Task: Select the user preset "Compressor" for compressor effect.
Action: Mouse moved to (317, 4)
Screenshot: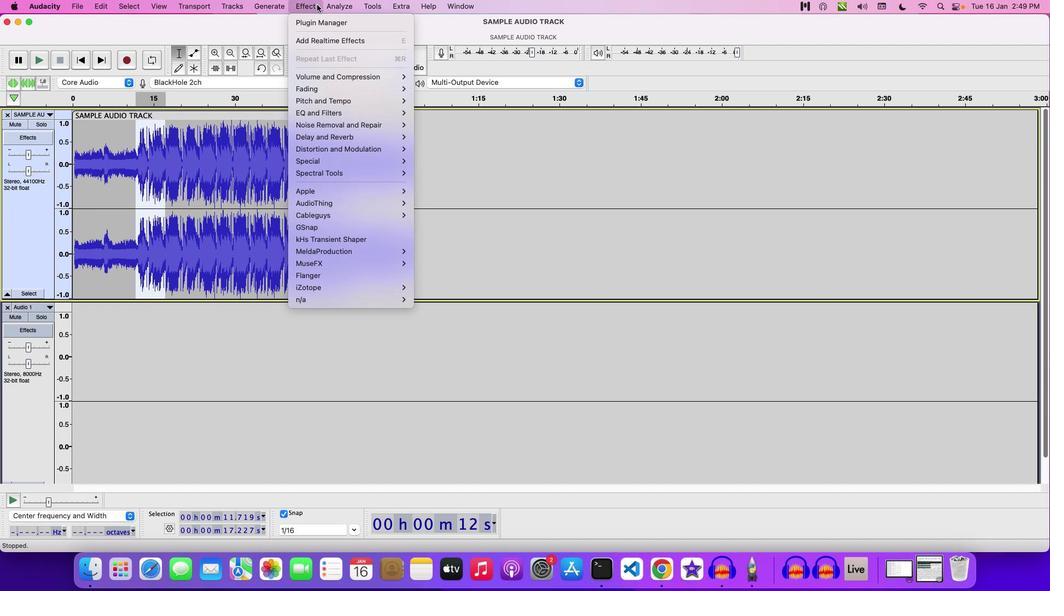 
Action: Mouse pressed left at (317, 4)
Screenshot: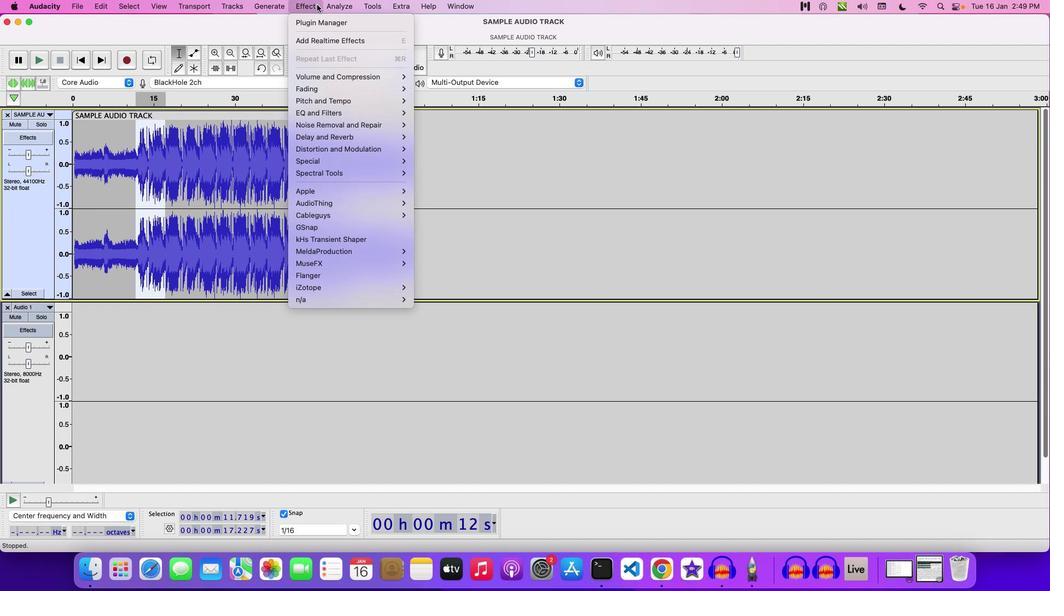 
Action: Mouse moved to (469, 100)
Screenshot: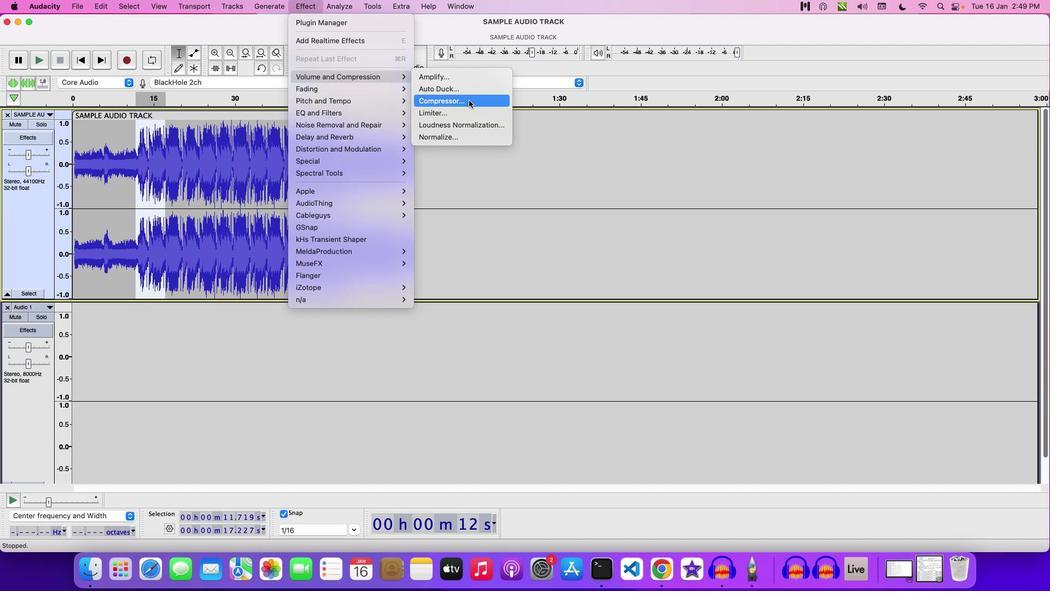 
Action: Mouse pressed left at (469, 100)
Screenshot: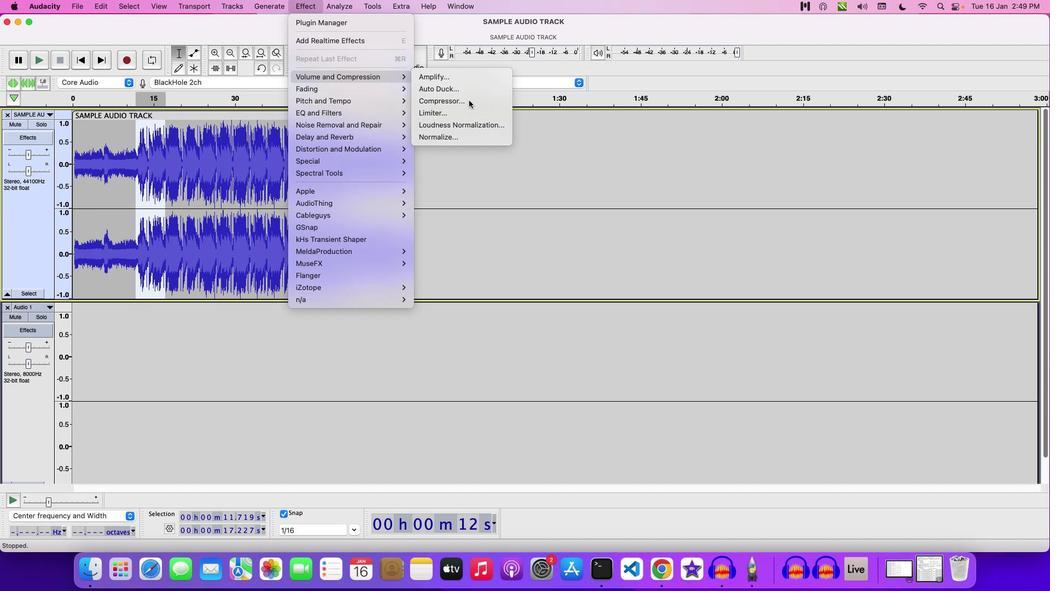 
Action: Mouse moved to (444, 169)
Screenshot: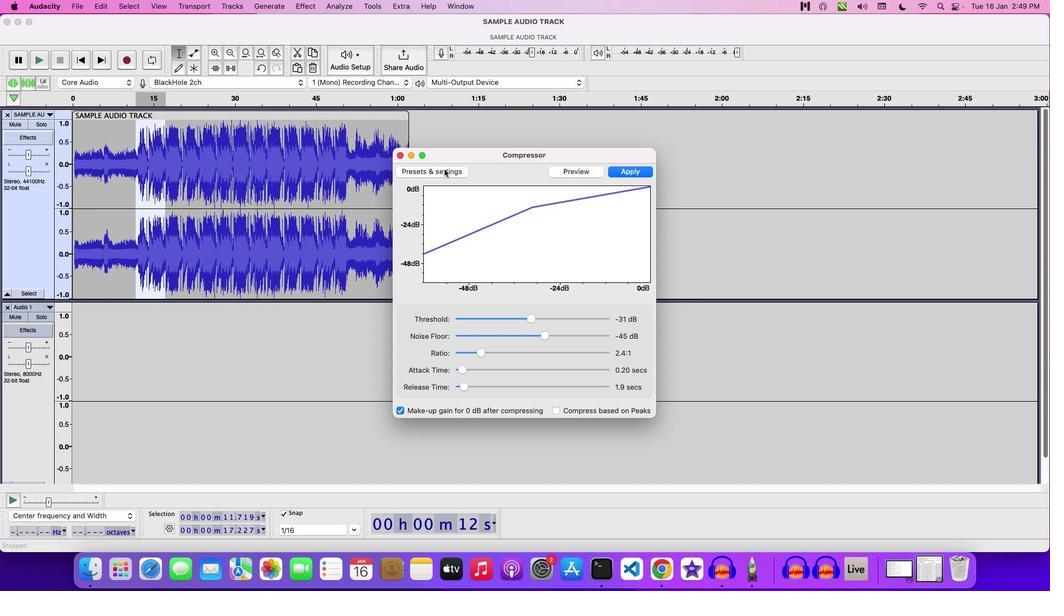 
Action: Mouse pressed left at (444, 169)
Screenshot: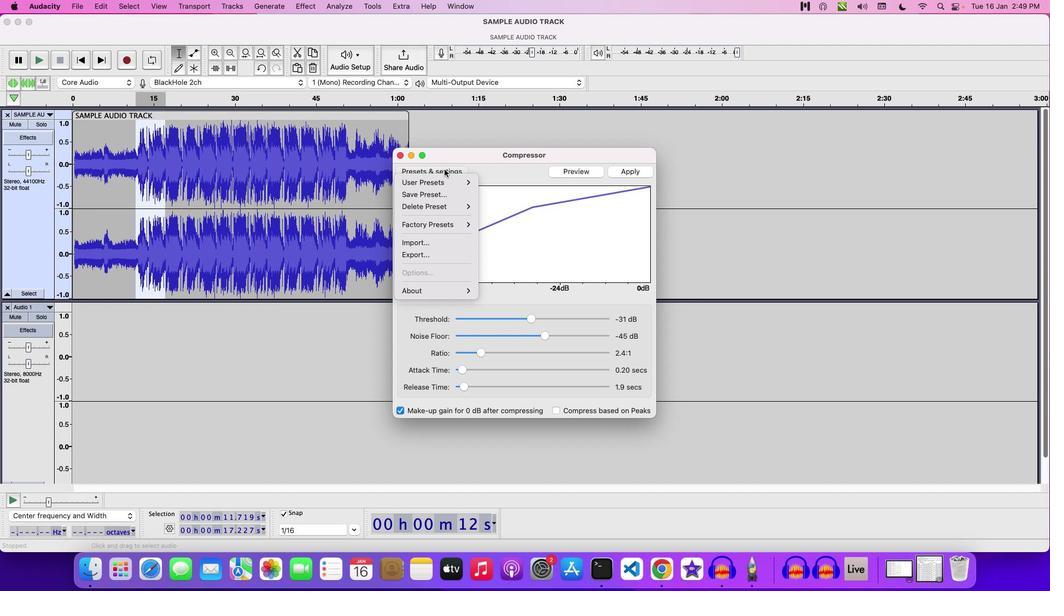
Action: Mouse moved to (504, 178)
Screenshot: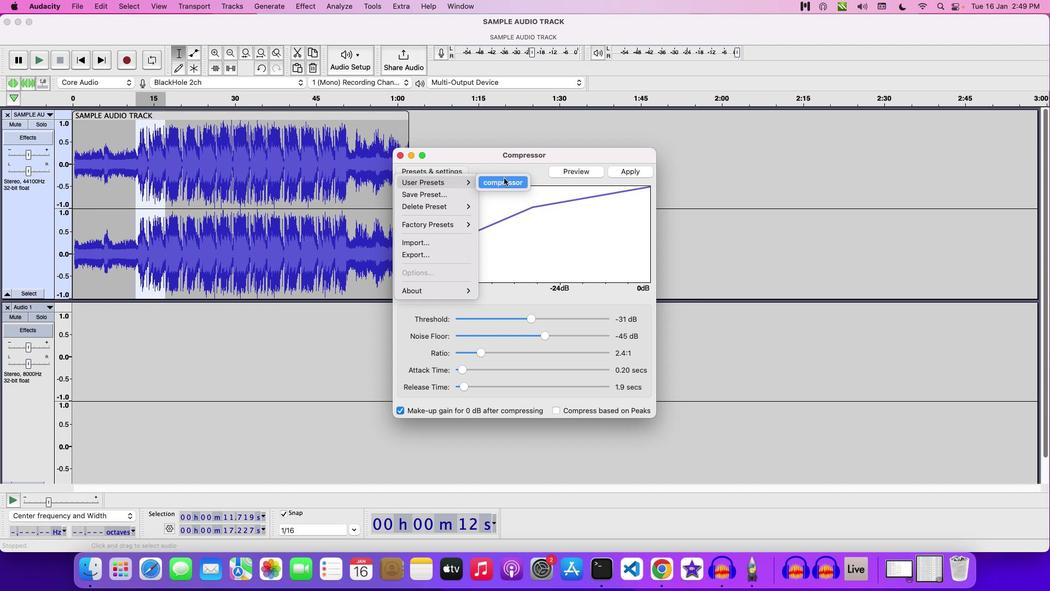 
Action: Mouse pressed left at (504, 178)
Screenshot: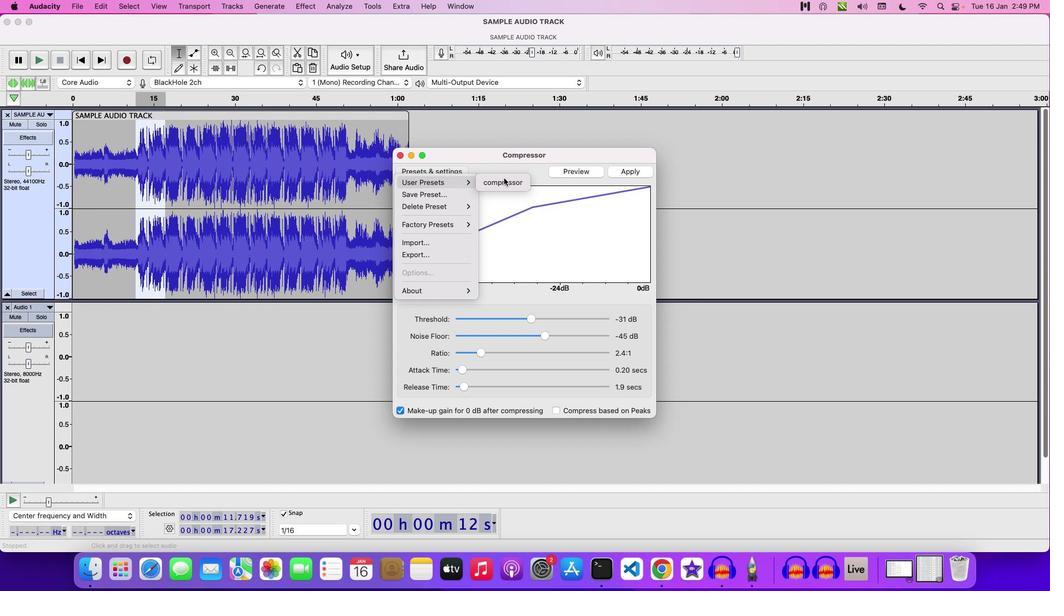 
Action: Mouse moved to (523, 146)
Screenshot: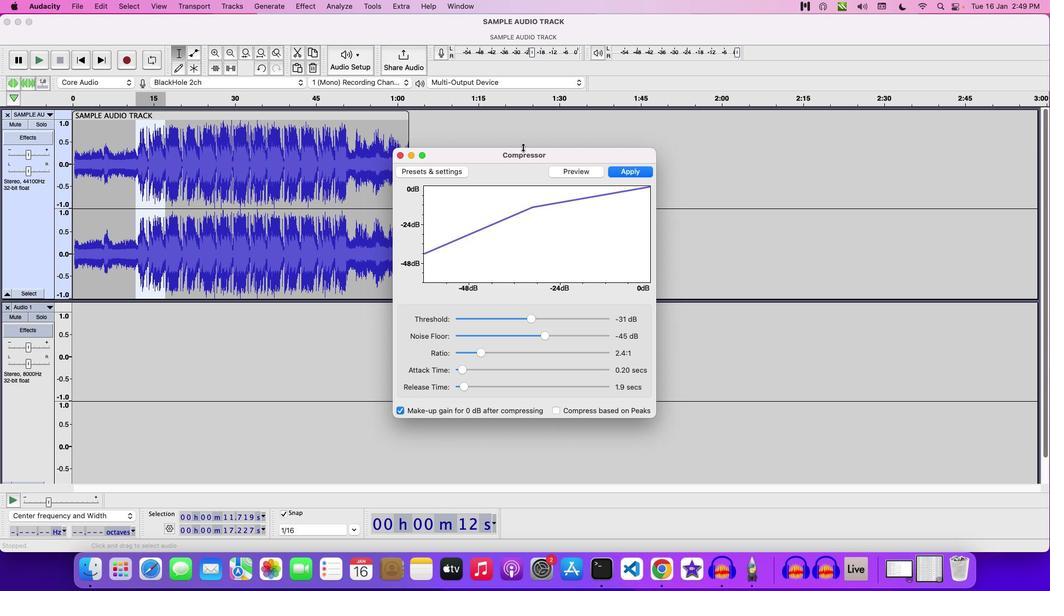 
Action: Mouse pressed left at (523, 146)
Screenshot: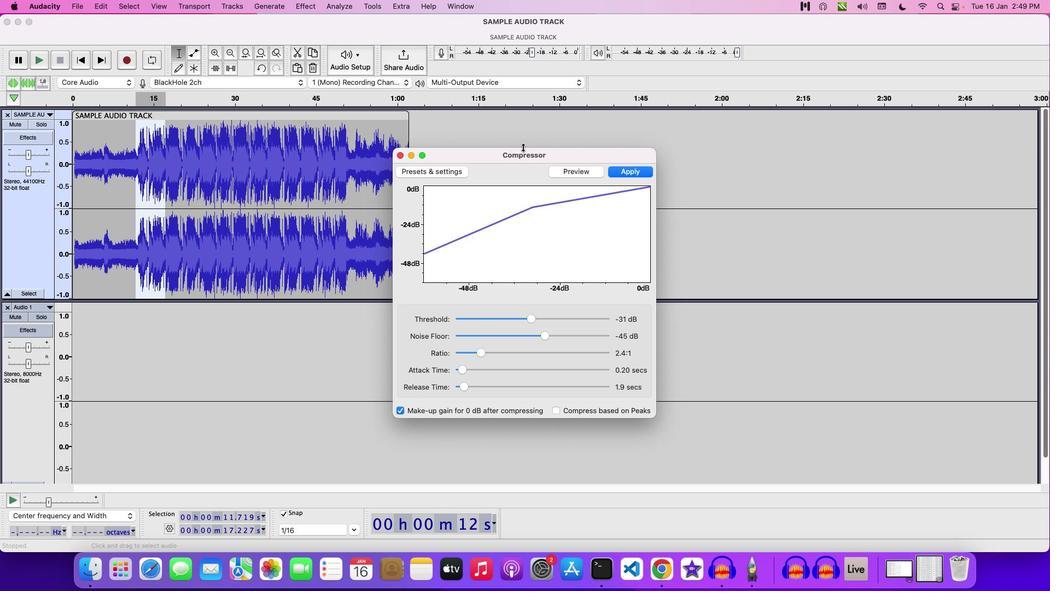 
Action: Mouse moved to (538, 218)
Screenshot: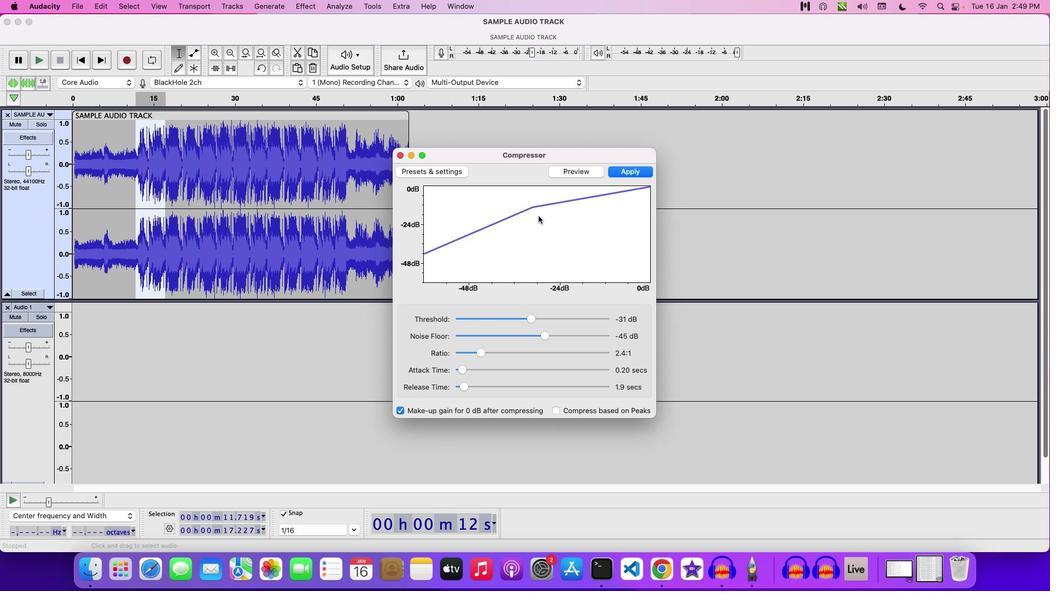 
